 Task: Add a condition where "Channel Is not Ticket sharing" in recently solved tickets.
Action: Mouse moved to (103, 378)
Screenshot: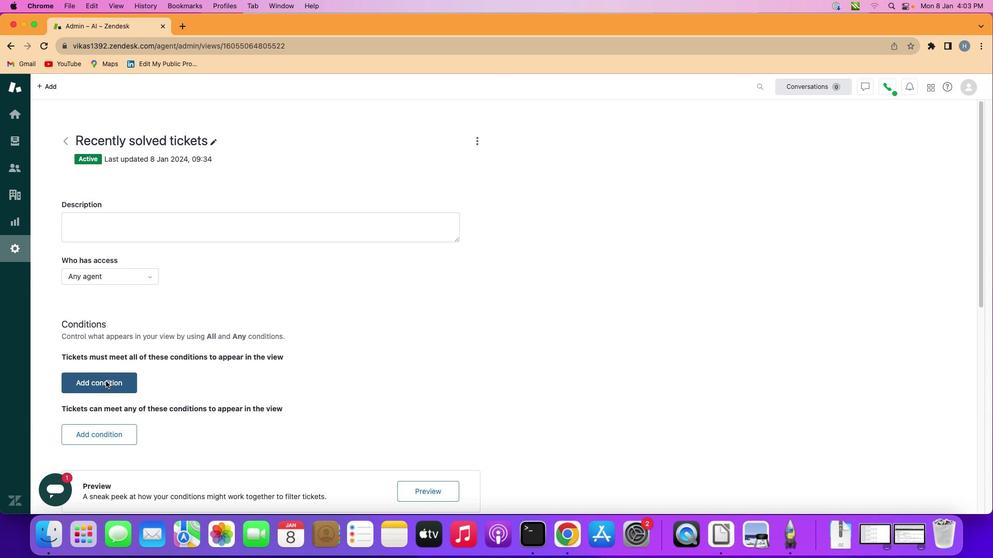 
Action: Mouse pressed left at (103, 378)
Screenshot: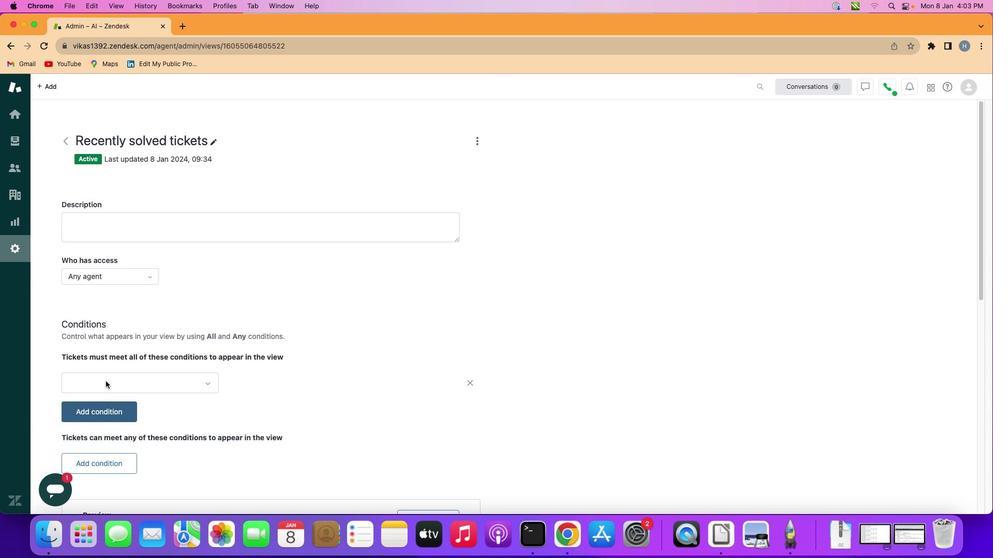 
Action: Mouse moved to (127, 373)
Screenshot: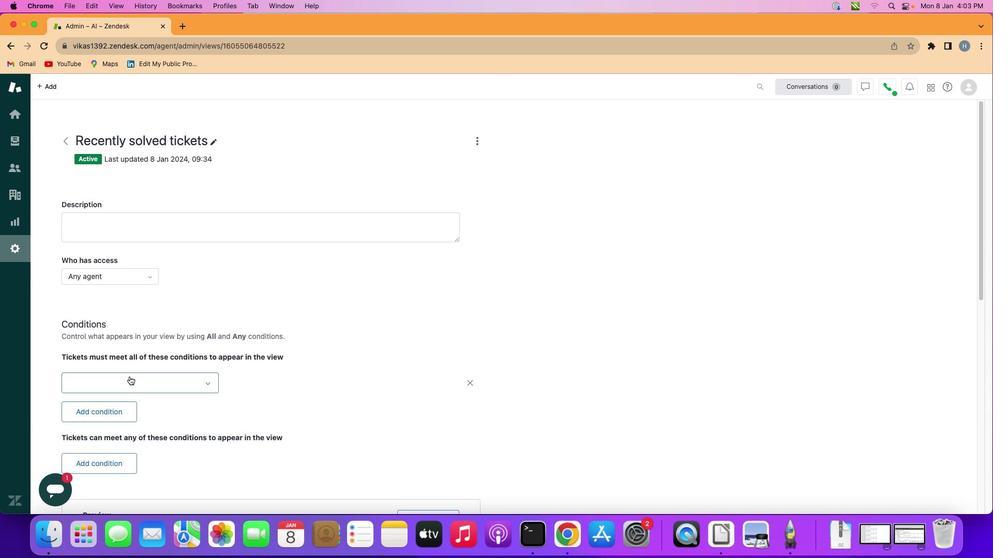 
Action: Mouse pressed left at (127, 373)
Screenshot: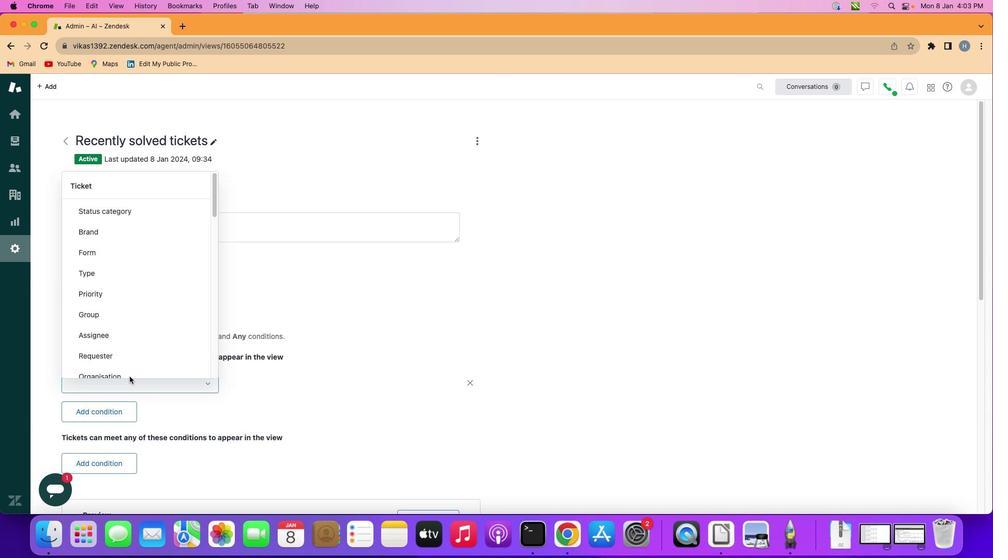 
Action: Mouse moved to (154, 264)
Screenshot: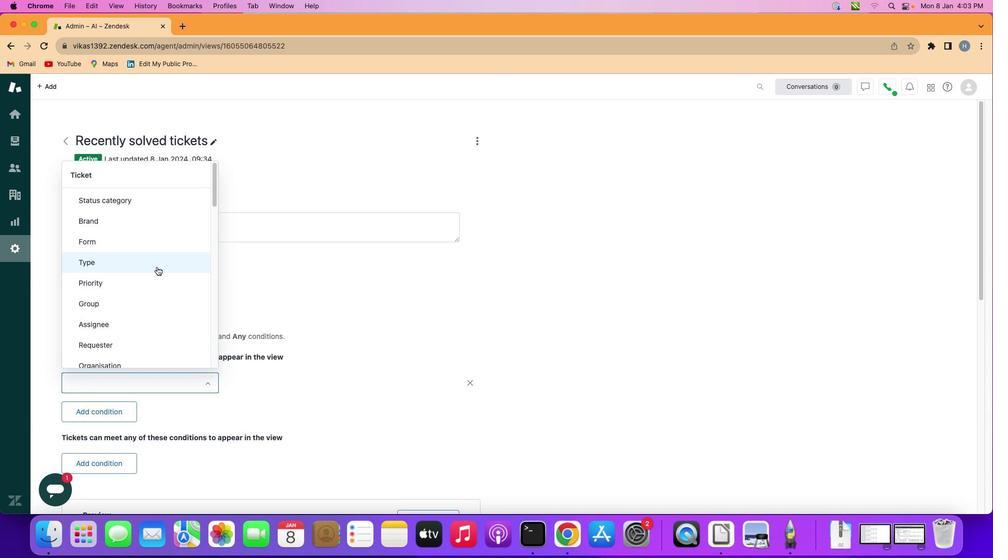 
Action: Mouse scrolled (154, 264) with delta (-2, -2)
Screenshot: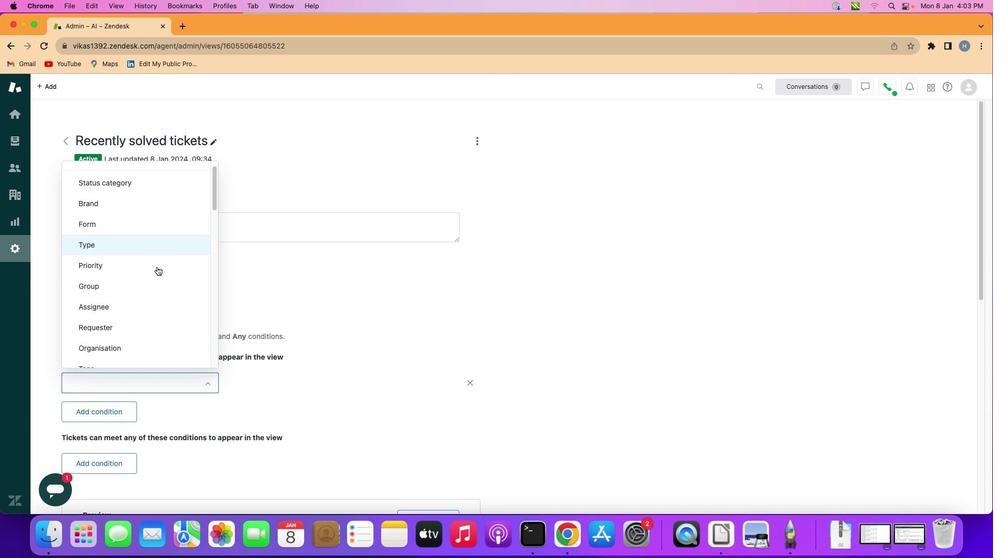 
Action: Mouse scrolled (154, 264) with delta (-2, -2)
Screenshot: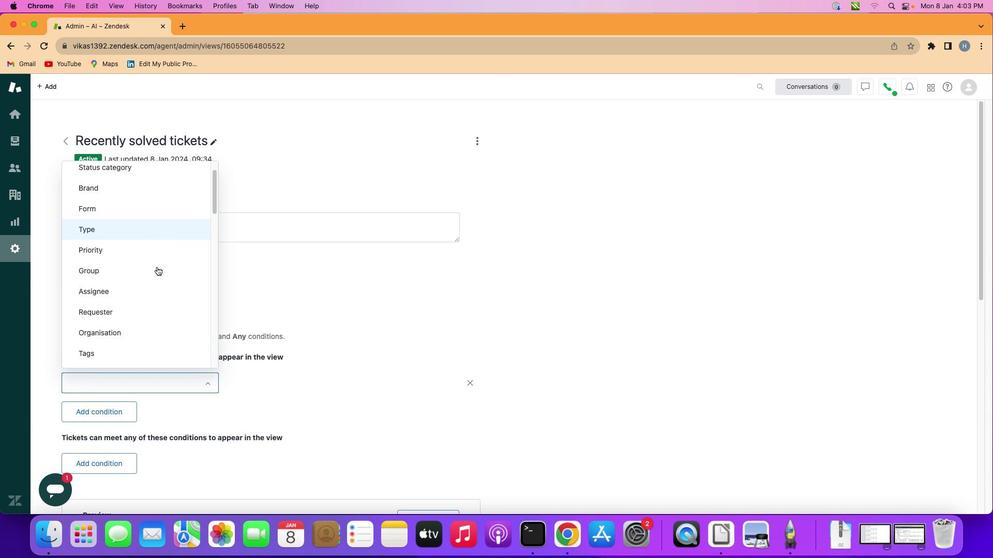 
Action: Mouse scrolled (154, 264) with delta (-2, -3)
Screenshot: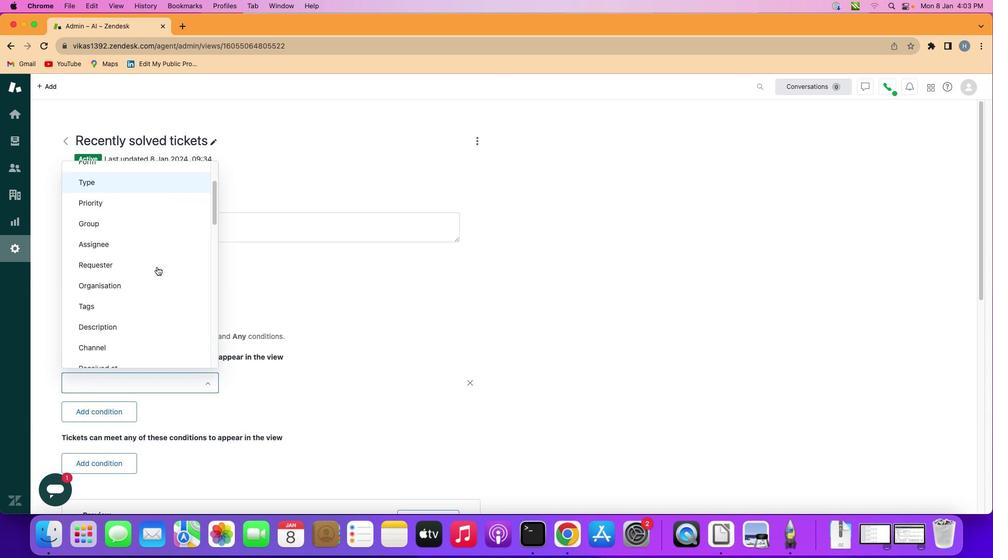 
Action: Mouse scrolled (154, 264) with delta (-2, -3)
Screenshot: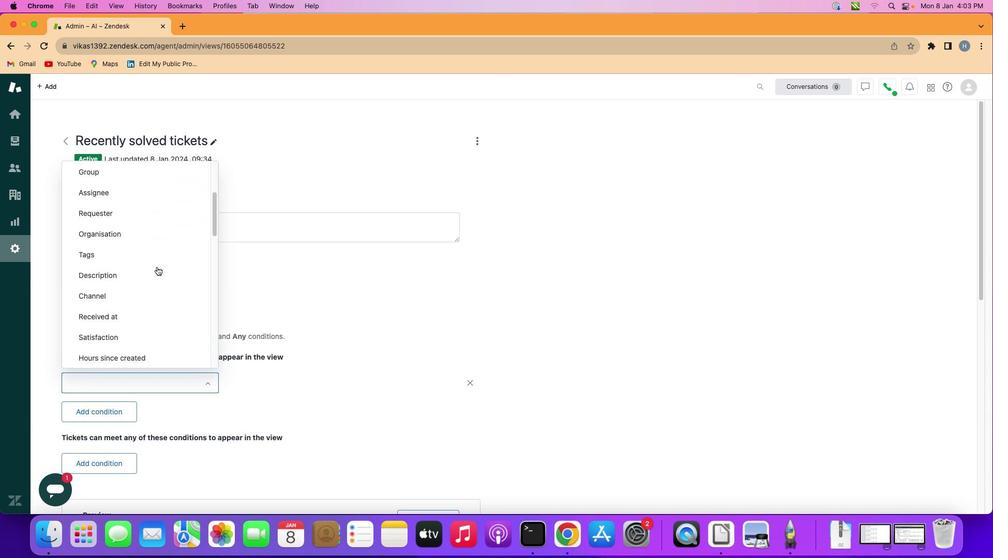
Action: Mouse scrolled (154, 264) with delta (-2, -3)
Screenshot: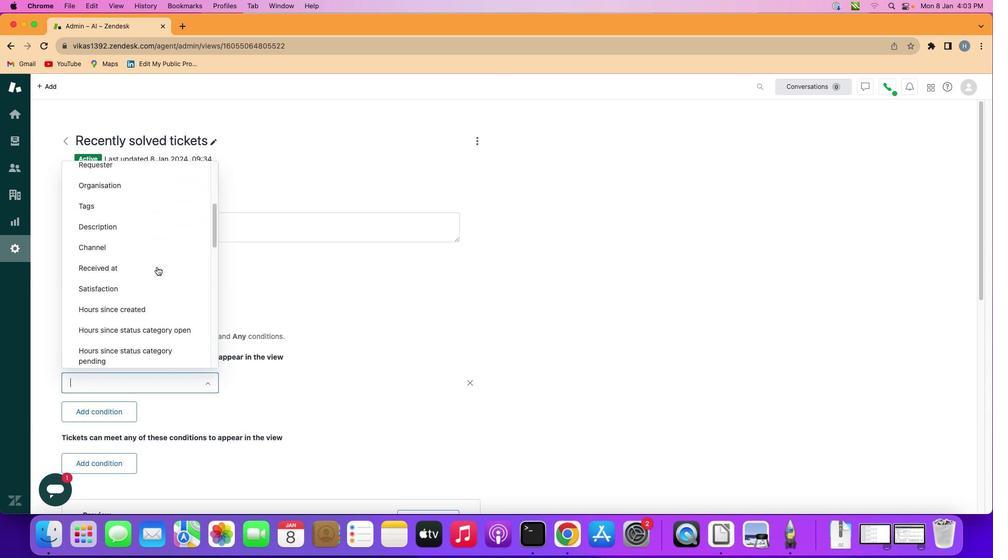 
Action: Mouse moved to (161, 242)
Screenshot: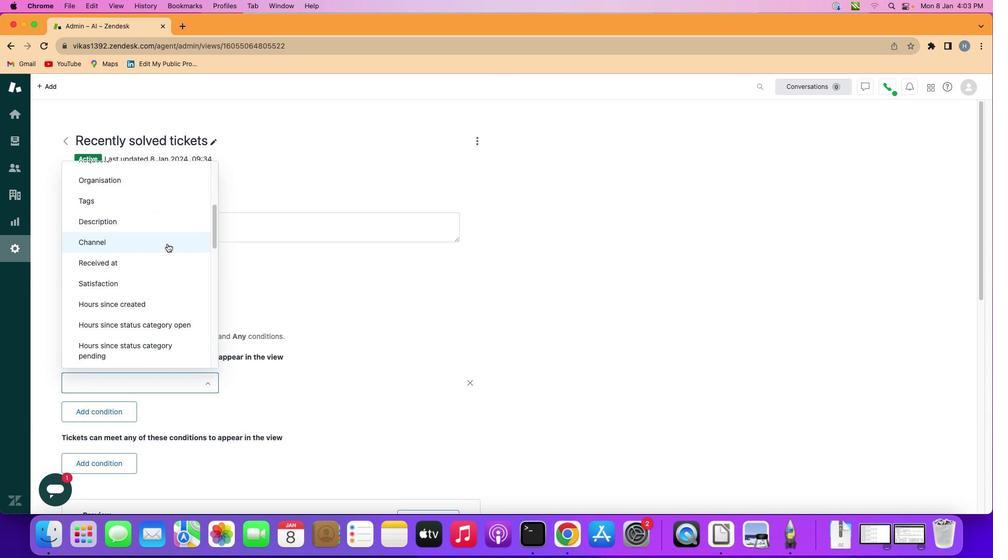 
Action: Mouse pressed left at (161, 242)
Screenshot: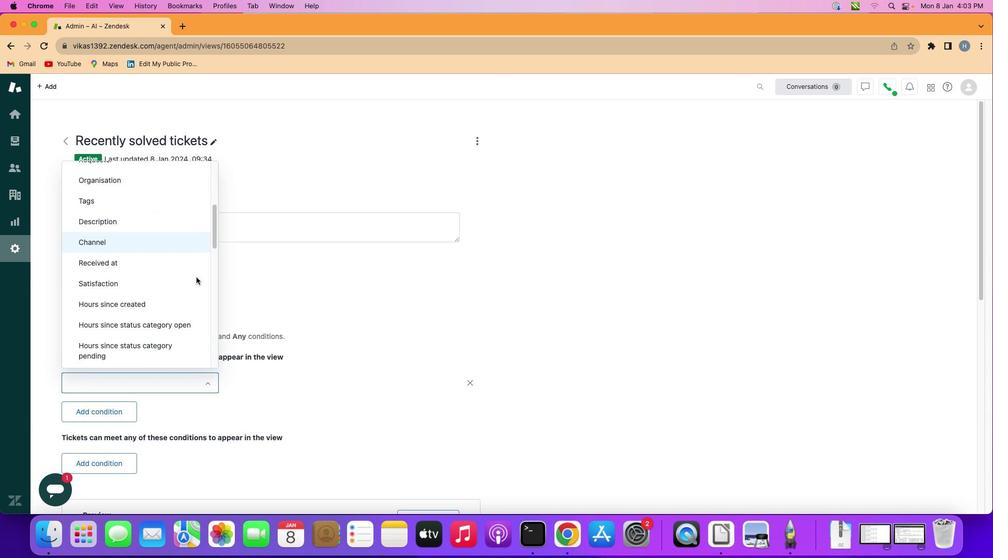 
Action: Mouse moved to (281, 379)
Screenshot: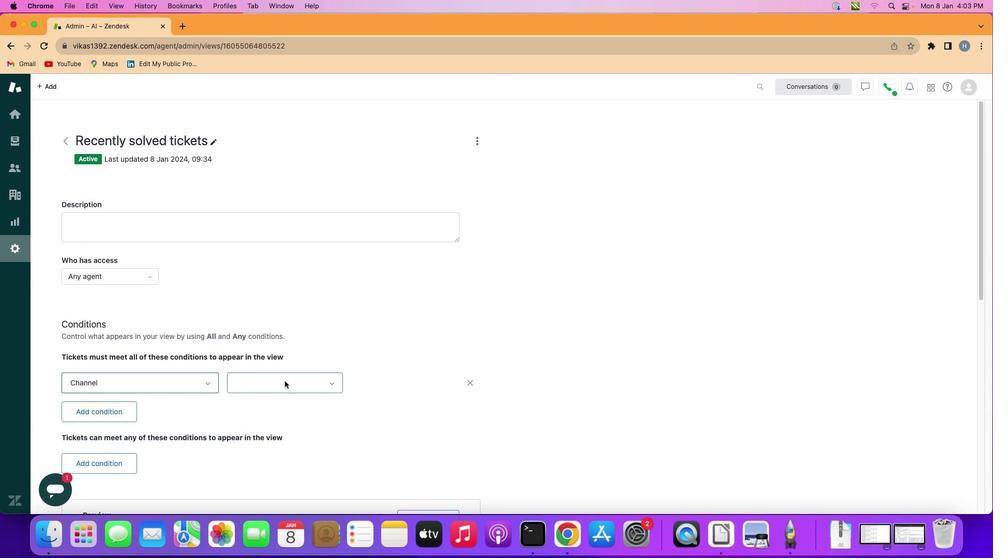 
Action: Mouse pressed left at (281, 379)
Screenshot: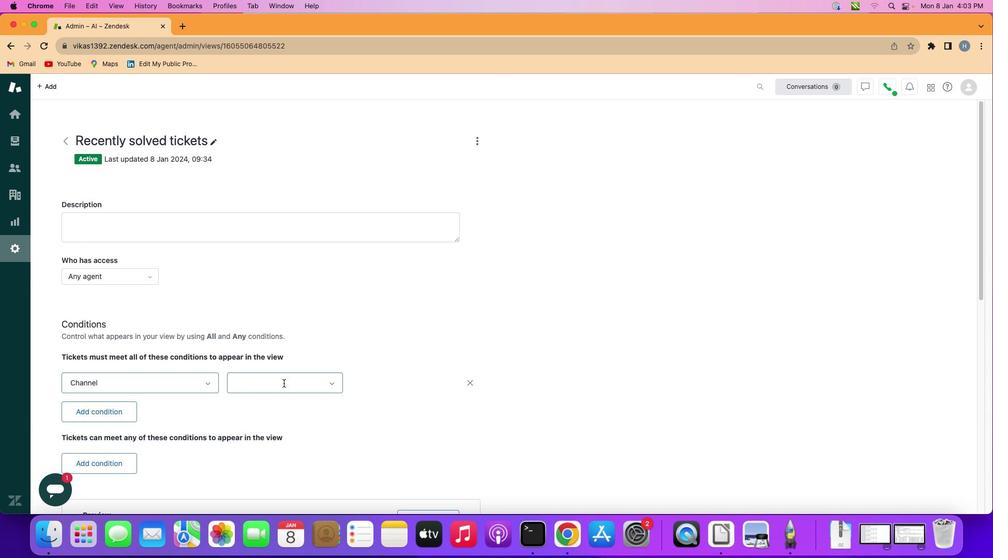 
Action: Mouse moved to (279, 423)
Screenshot: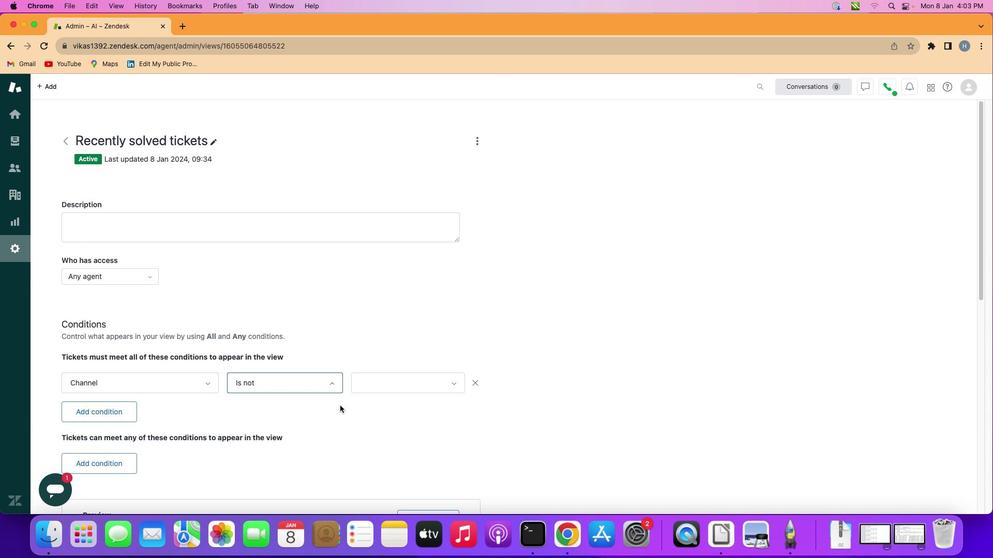 
Action: Mouse pressed left at (279, 423)
Screenshot: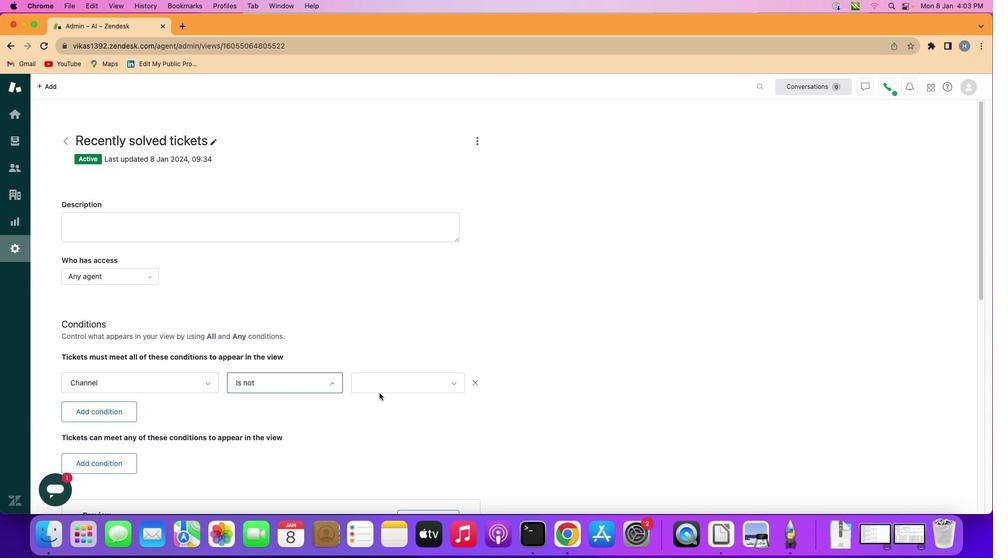 
Action: Mouse moved to (408, 381)
Screenshot: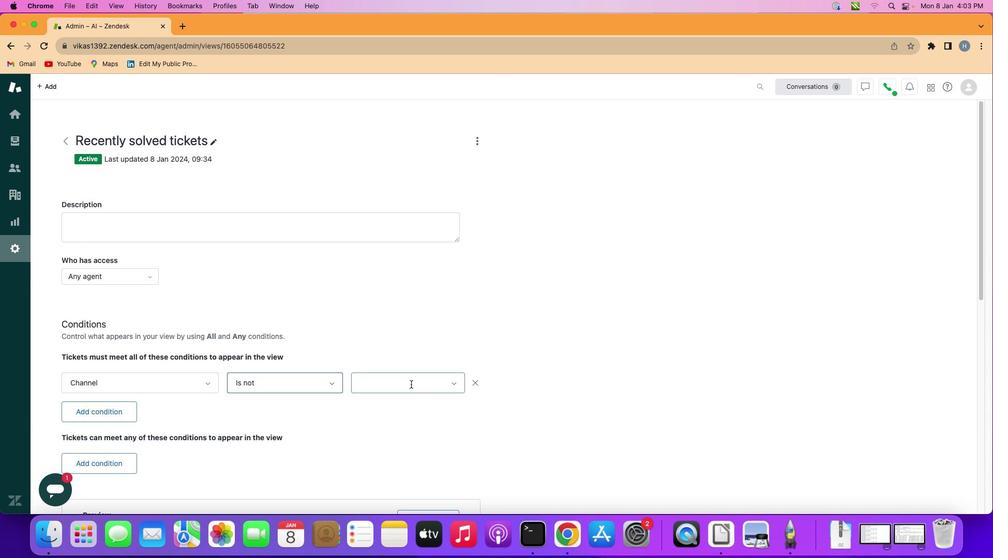 
Action: Mouse pressed left at (408, 381)
Screenshot: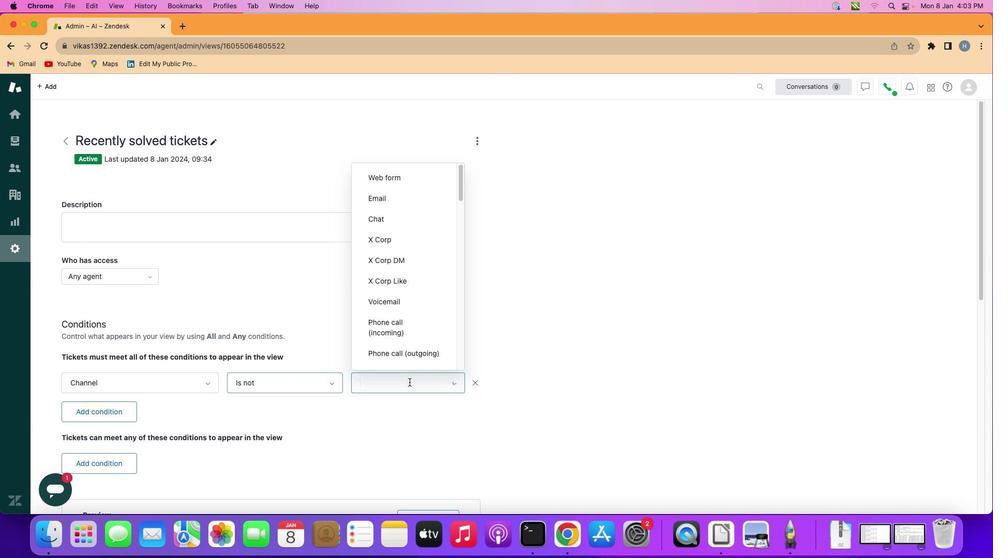 
Action: Mouse moved to (421, 269)
Screenshot: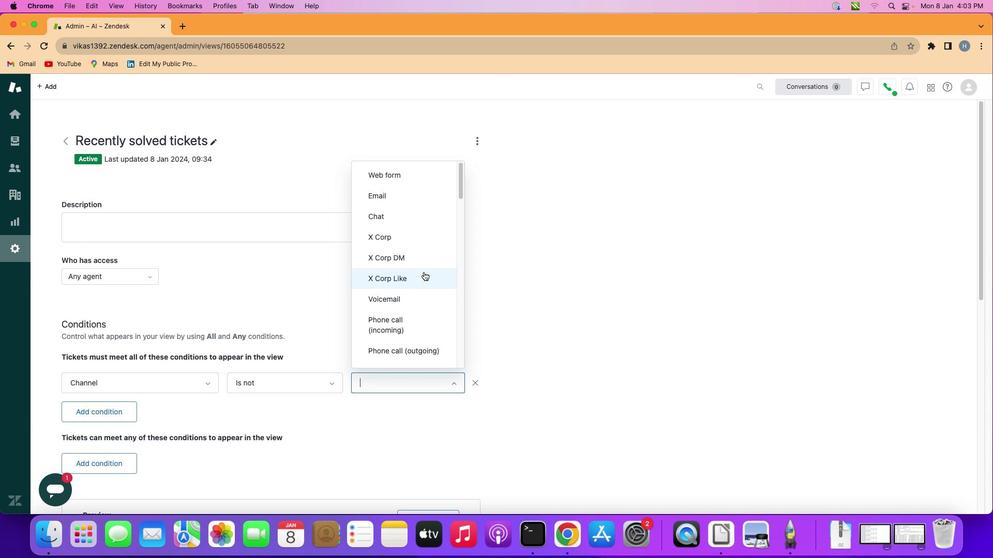
Action: Mouse scrolled (421, 269) with delta (-2, -2)
Screenshot: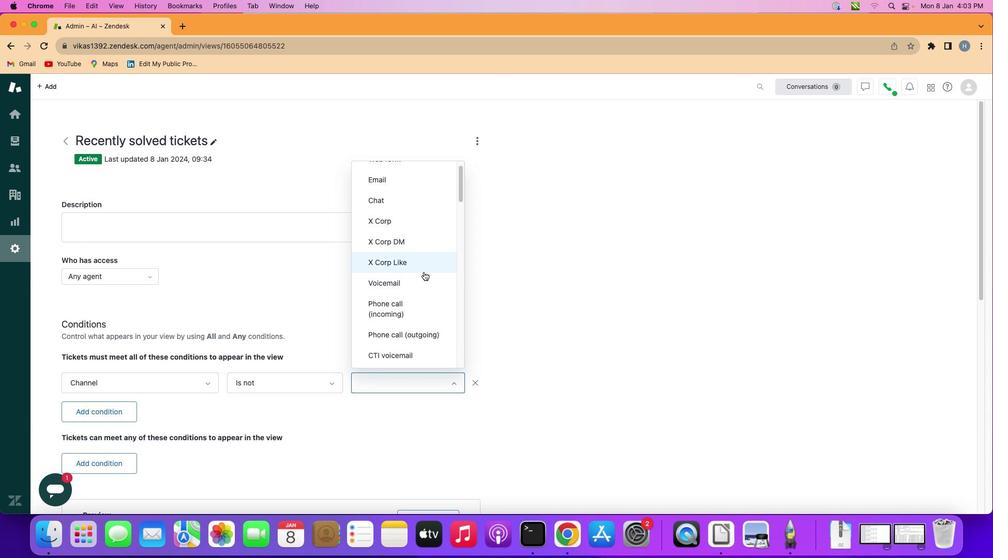 
Action: Mouse scrolled (421, 269) with delta (-2, -2)
Screenshot: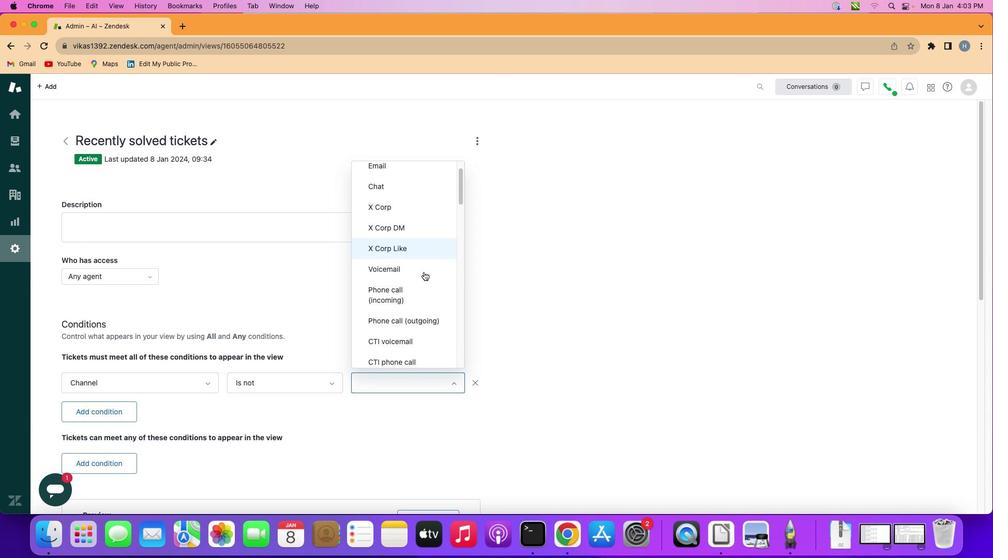 
Action: Mouse scrolled (421, 269) with delta (-2, -3)
Screenshot: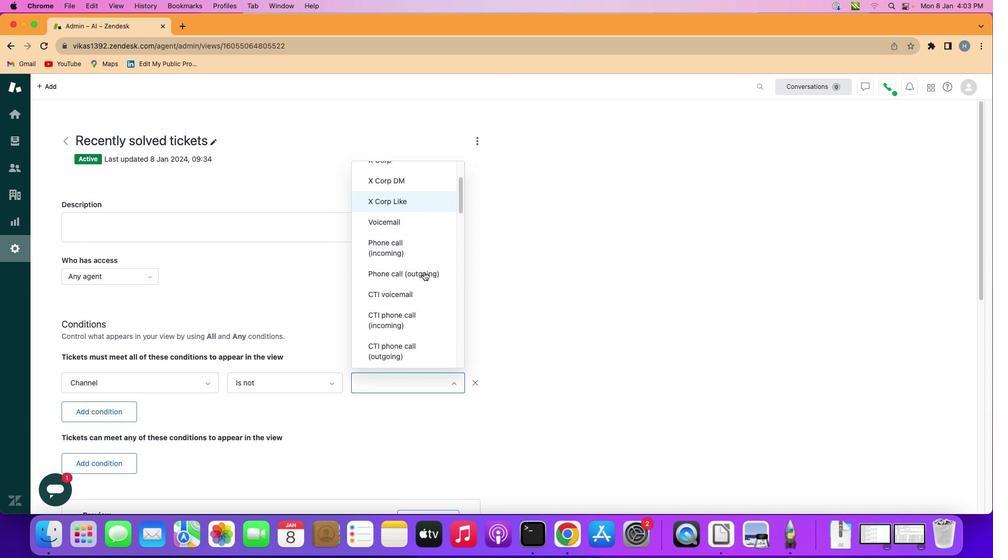 
Action: Mouse scrolled (421, 269) with delta (-2, -3)
Screenshot: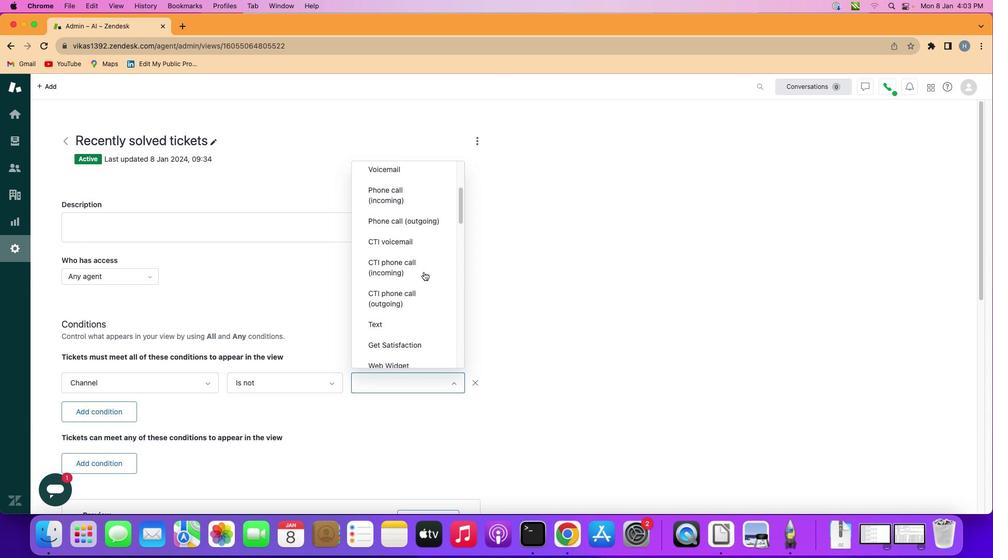 
Action: Mouse scrolled (421, 269) with delta (-2, -3)
Screenshot: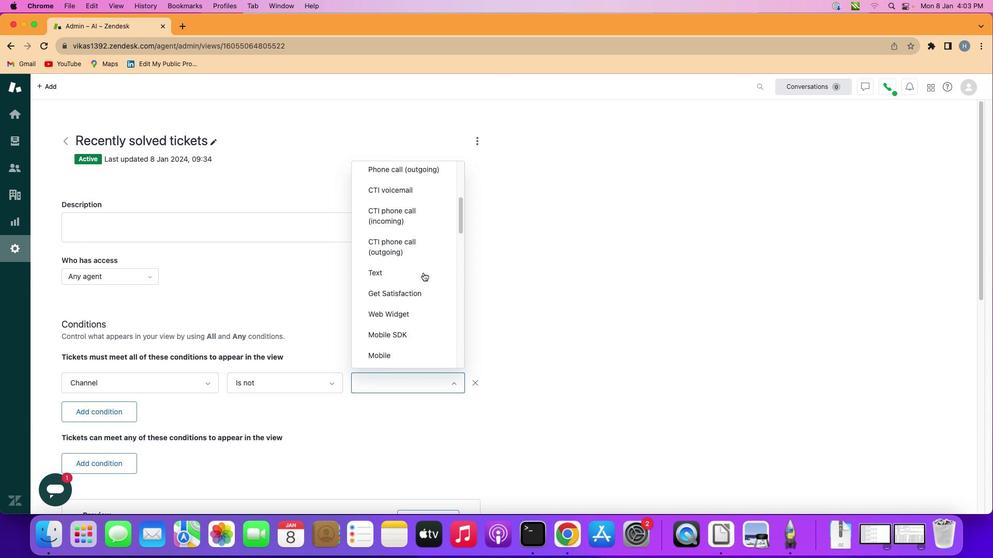 
Action: Mouse moved to (417, 282)
Screenshot: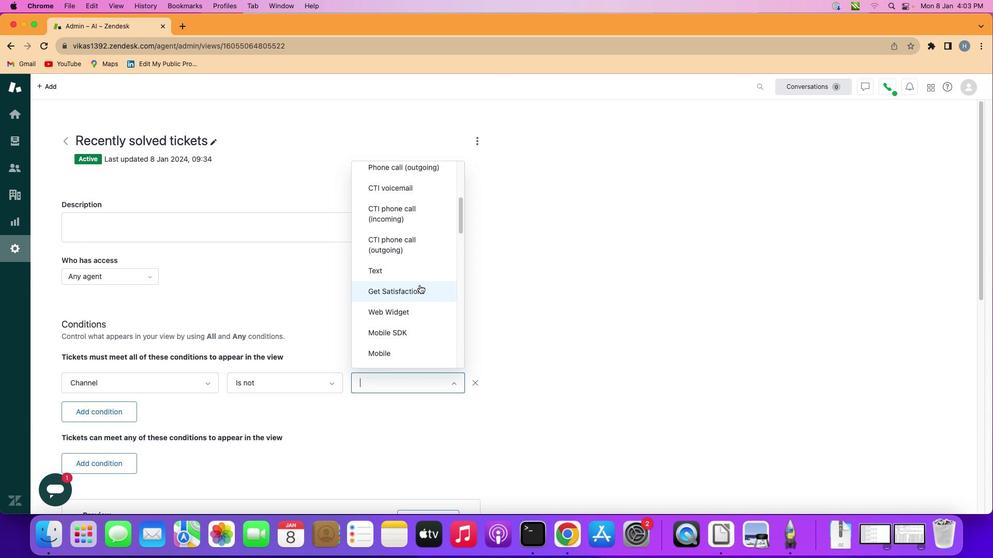 
Action: Mouse scrolled (417, 282) with delta (-2, -2)
Screenshot: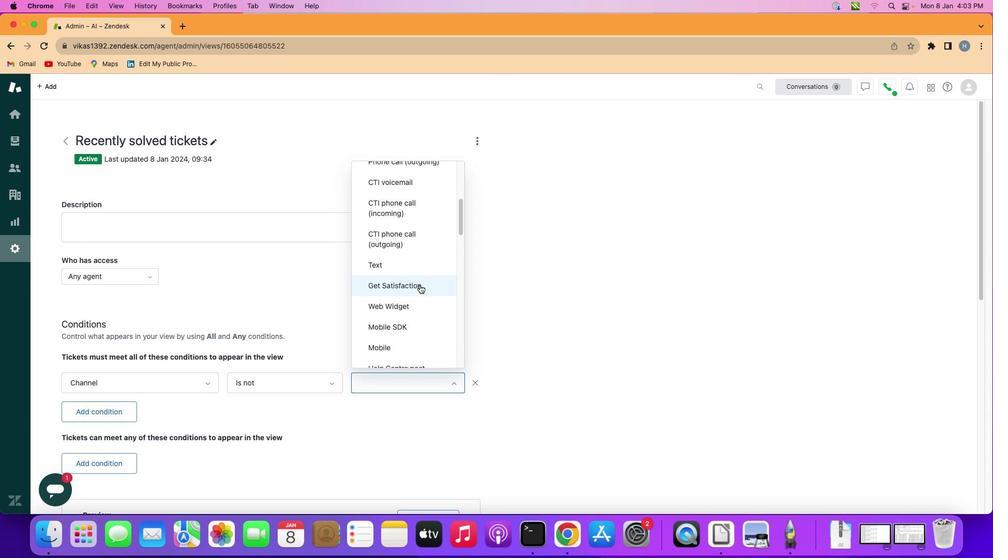 
Action: Mouse scrolled (417, 282) with delta (-2, -2)
Screenshot: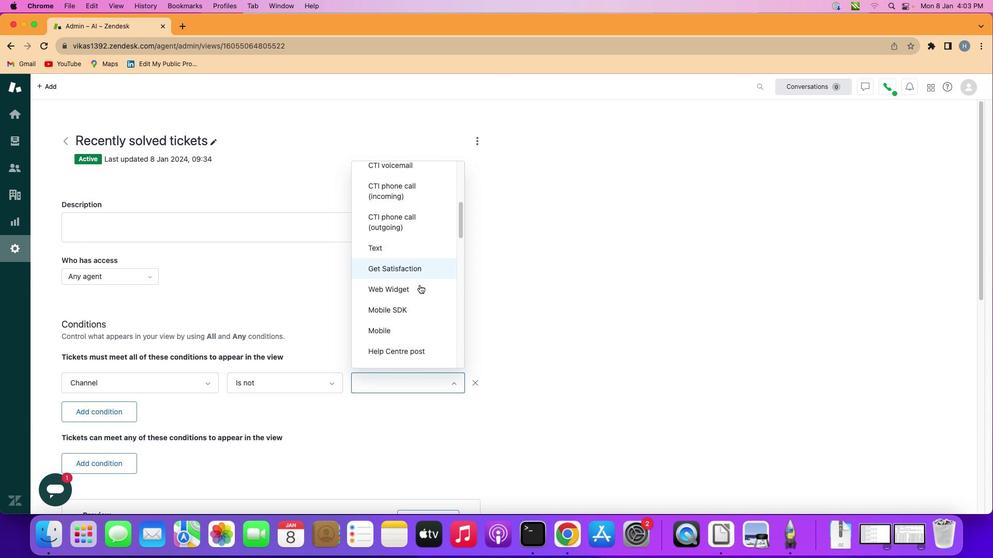 
Action: Mouse scrolled (417, 282) with delta (-2, -2)
Screenshot: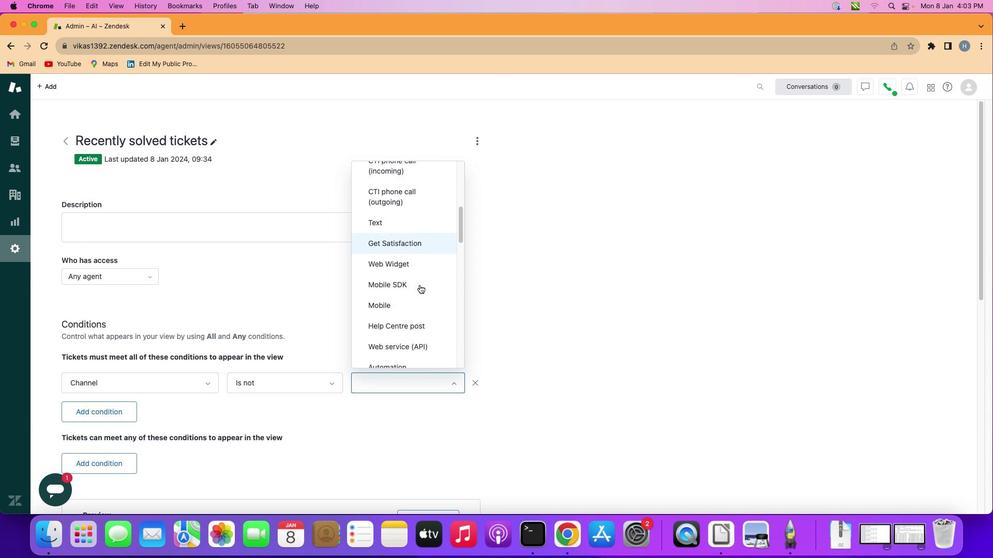 
Action: Mouse scrolled (417, 282) with delta (-2, -2)
Screenshot: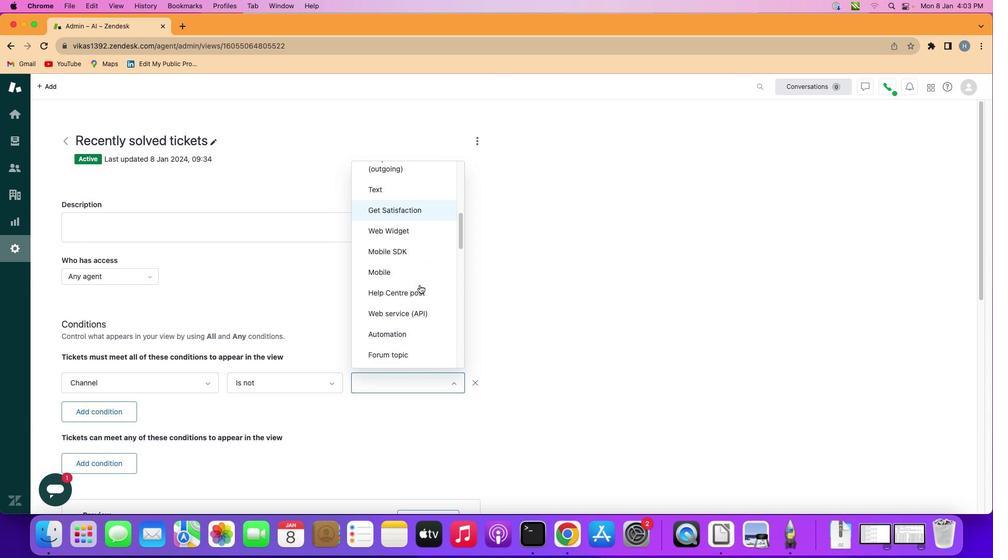 
Action: Mouse scrolled (417, 282) with delta (-2, -2)
Screenshot: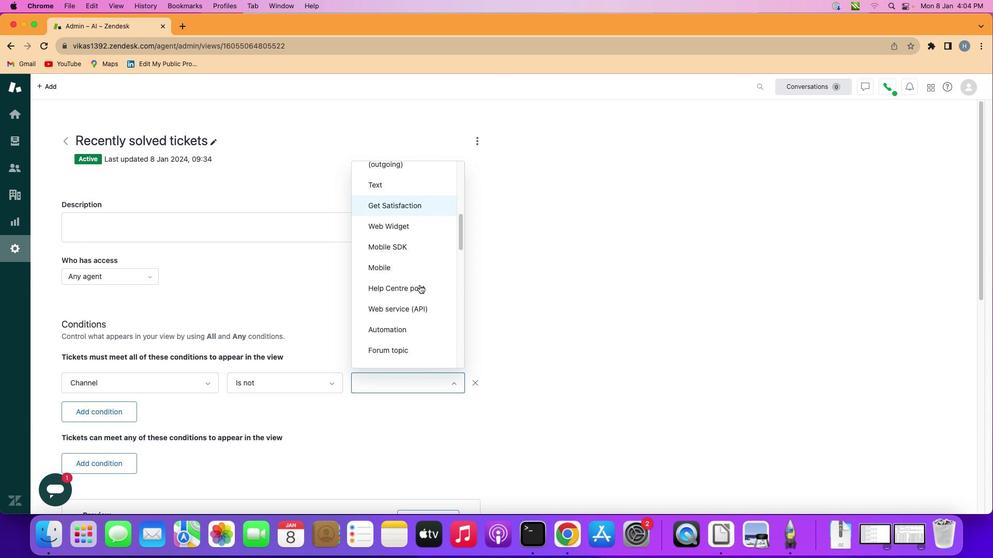 
Action: Mouse moved to (417, 282)
Screenshot: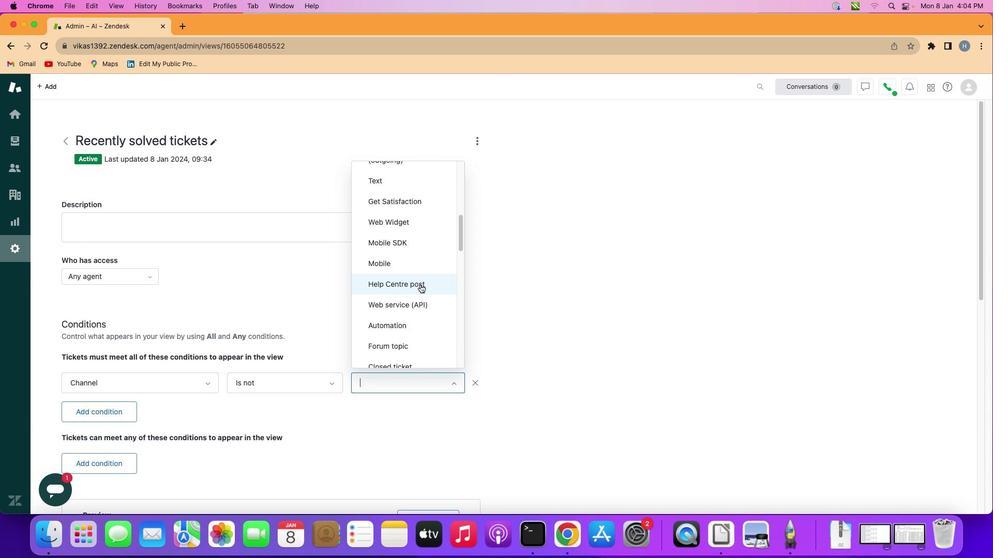 
Action: Mouse scrolled (417, 282) with delta (-2, -2)
Screenshot: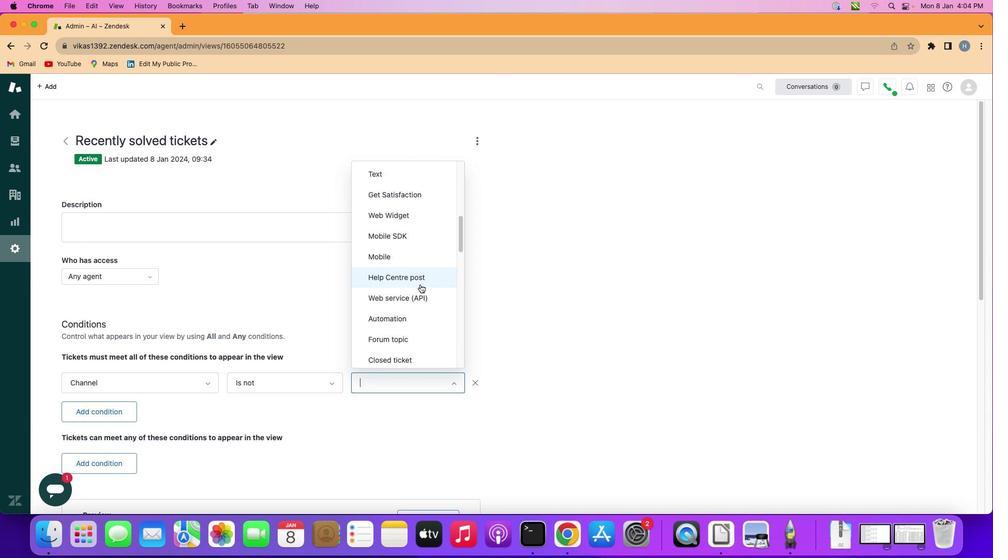 
Action: Mouse scrolled (417, 282) with delta (-2, -2)
Screenshot: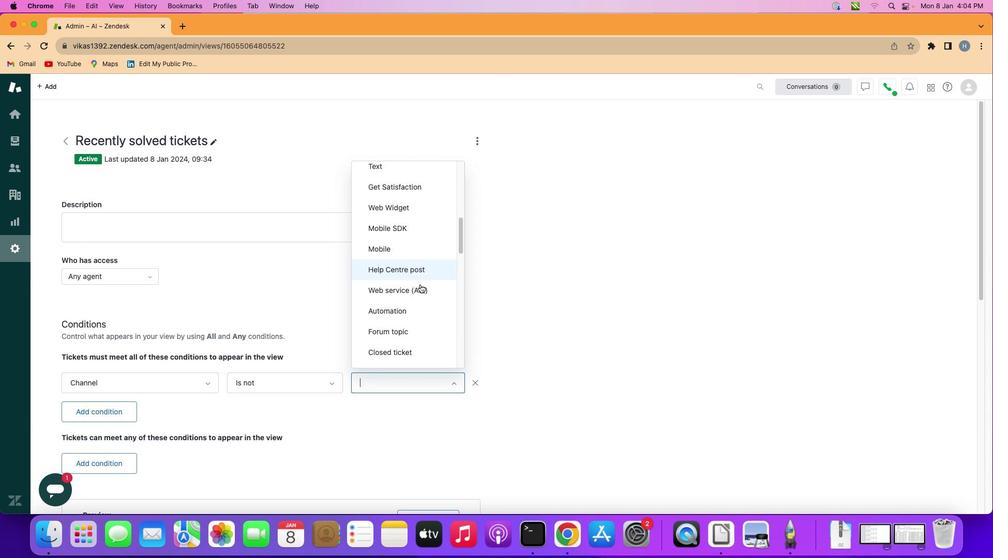 
Action: Mouse scrolled (417, 282) with delta (-2, -2)
Screenshot: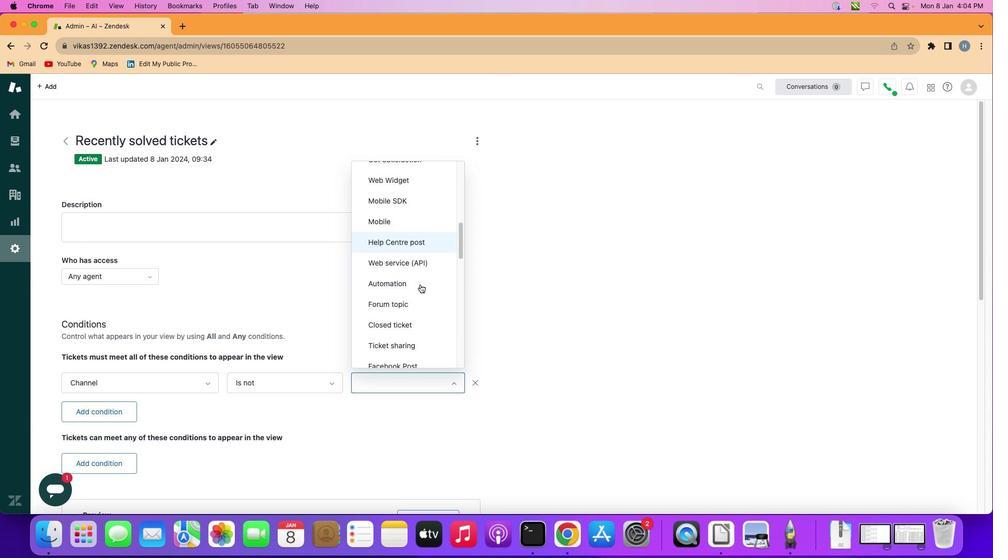 
Action: Mouse scrolled (417, 282) with delta (-2, -2)
Screenshot: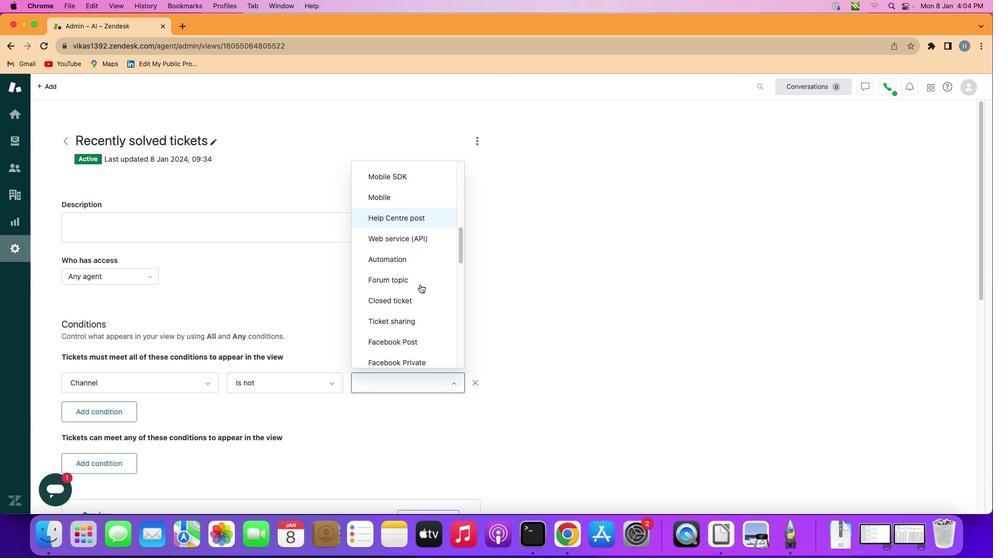 
Action: Mouse moved to (414, 316)
Screenshot: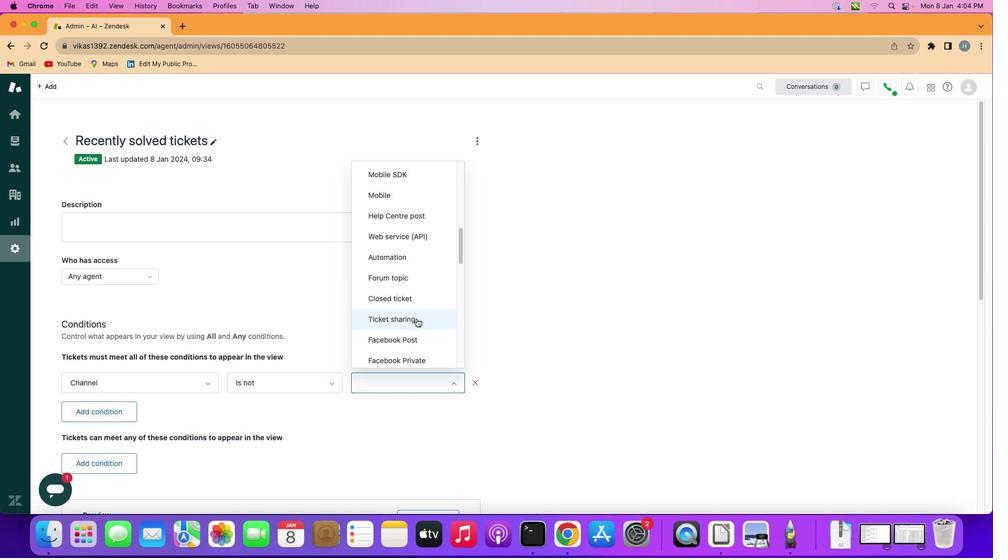 
Action: Mouse pressed left at (414, 316)
Screenshot: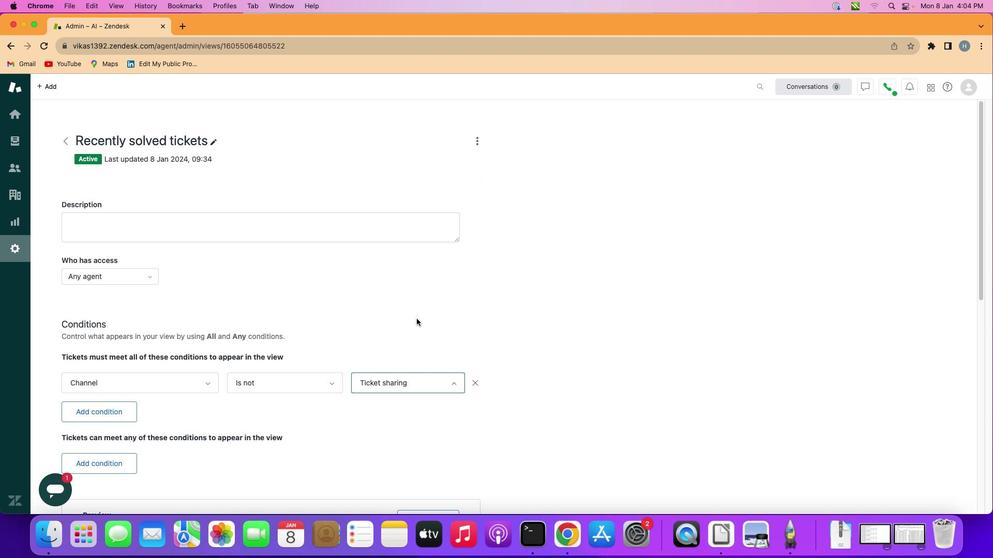 
Action: Mouse moved to (414, 317)
Screenshot: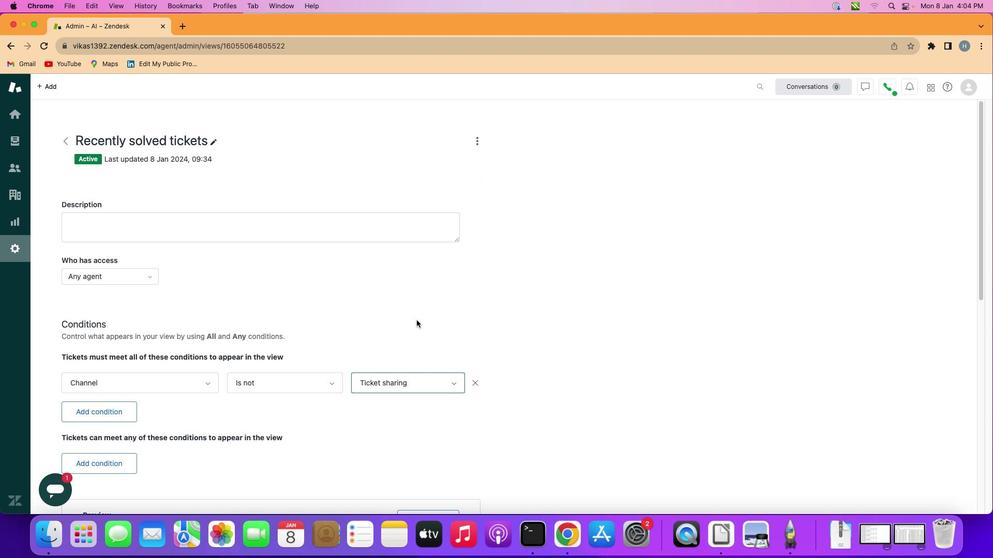 
